 Task: Create a task  Upgrade and migrate company data storage to a cloud-based solution , assign it to team member softage.2@softage.net in the project AgileLab and update the status of the task to  On Track  , set the priority of the task to High
Action: Mouse moved to (88, 59)
Screenshot: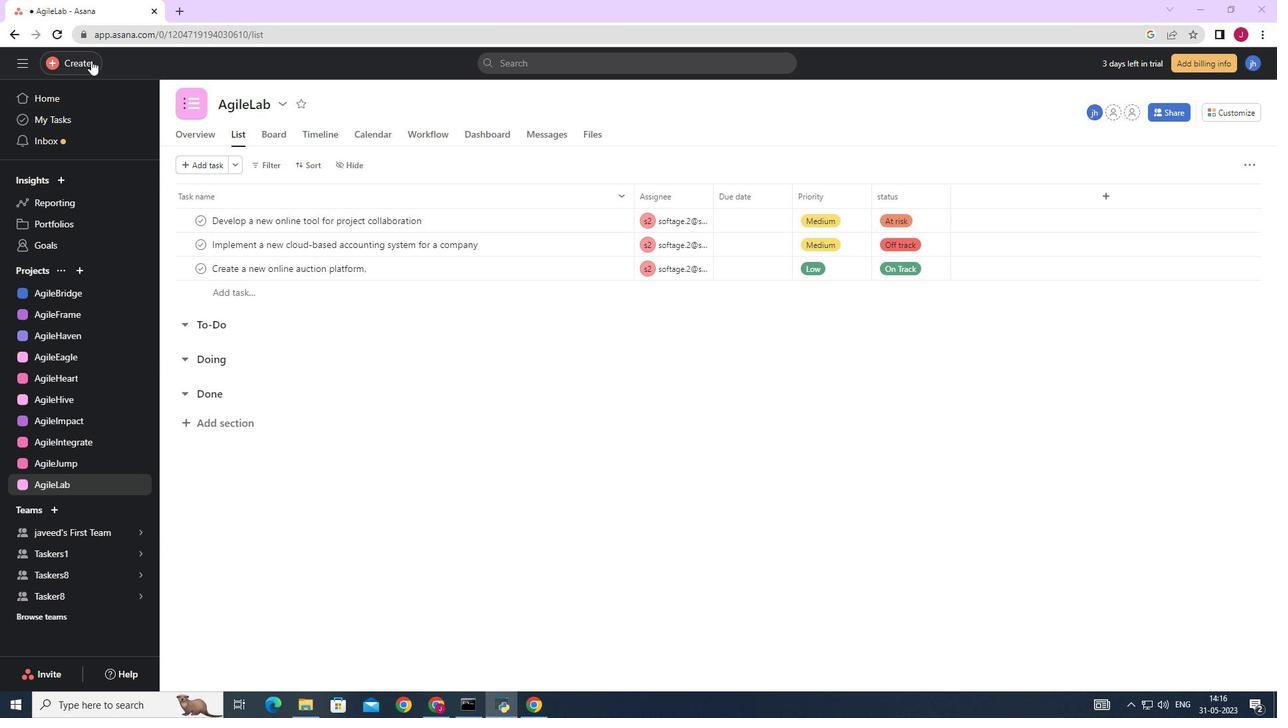 
Action: Mouse pressed left at (88, 59)
Screenshot: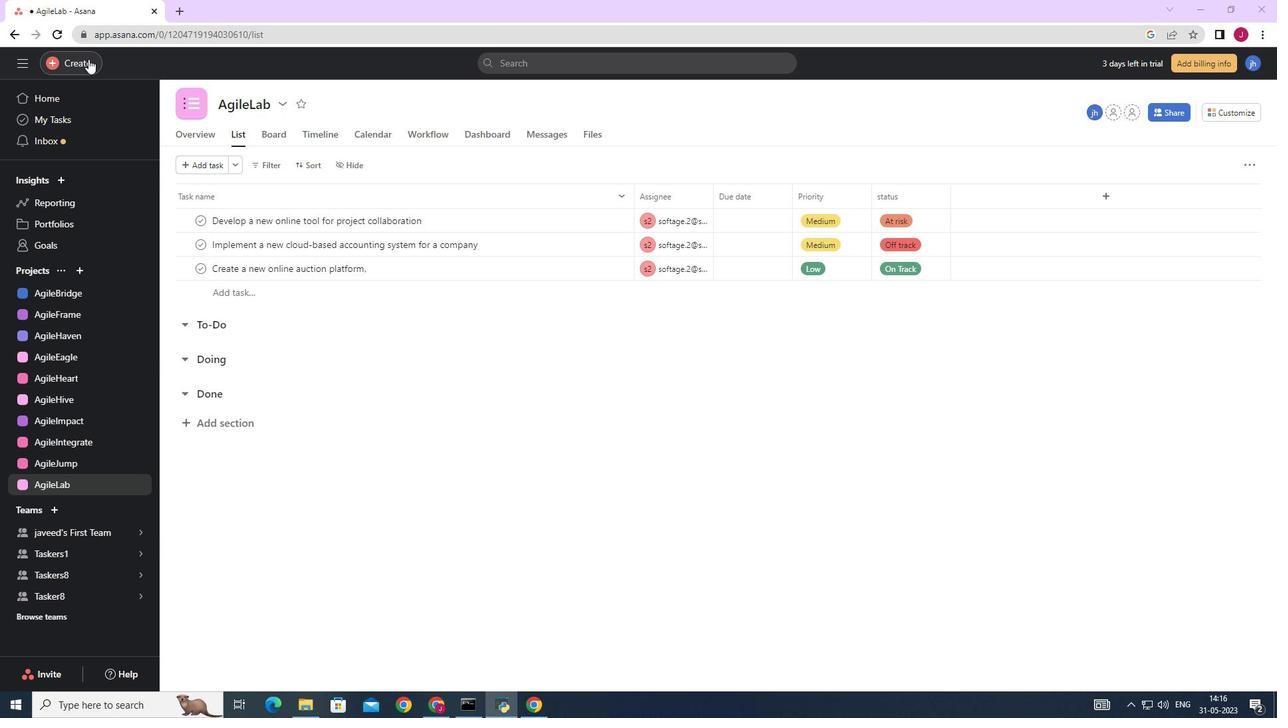 
Action: Mouse moved to (164, 69)
Screenshot: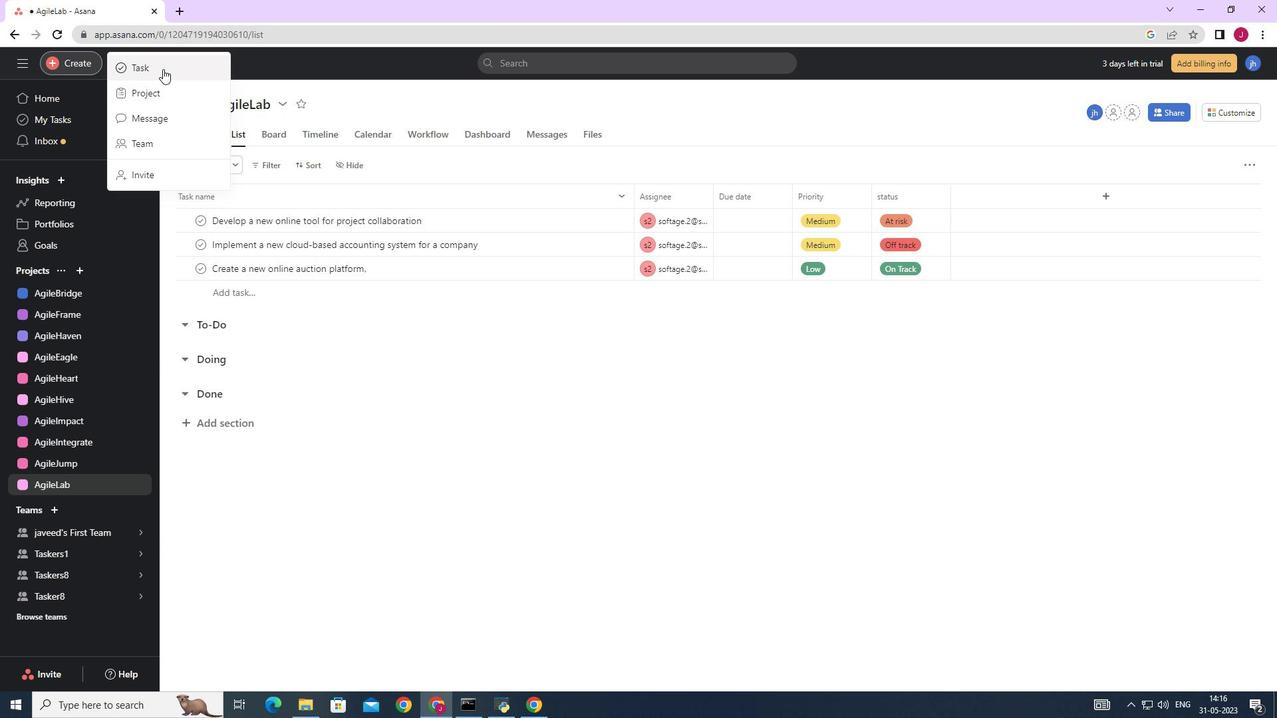 
Action: Mouse pressed left at (164, 69)
Screenshot: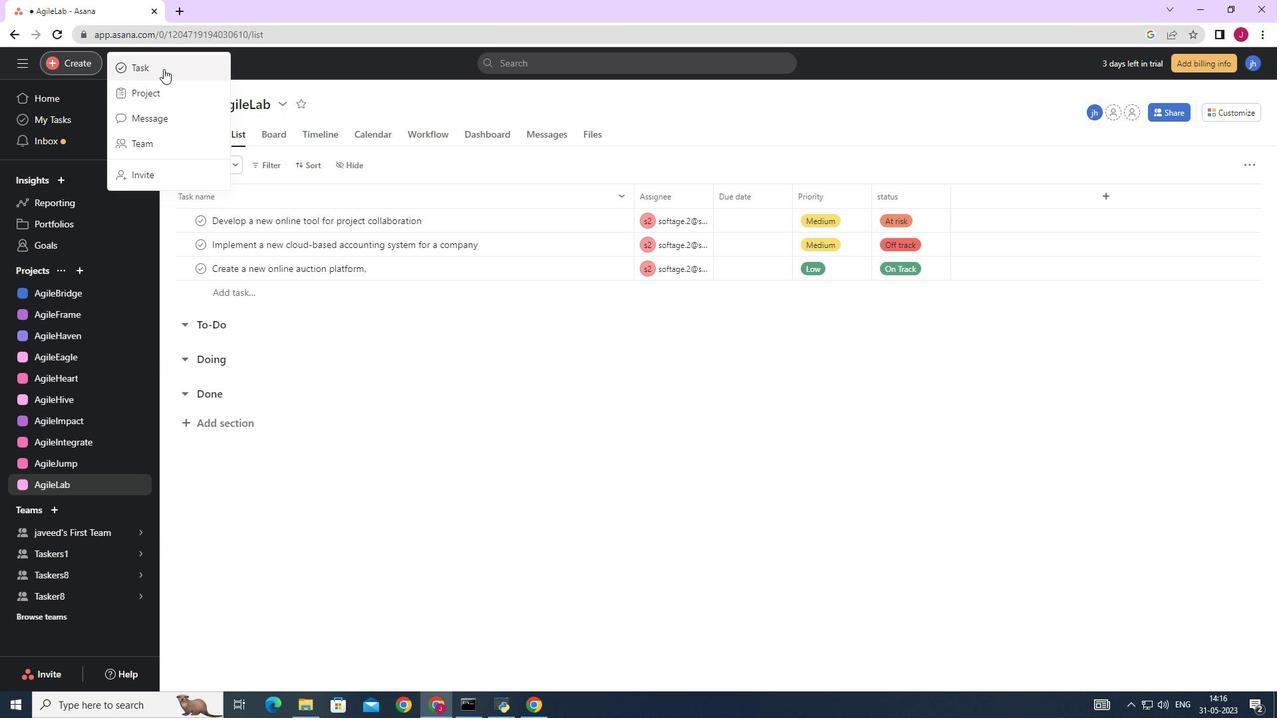 
Action: Mouse moved to (1041, 441)
Screenshot: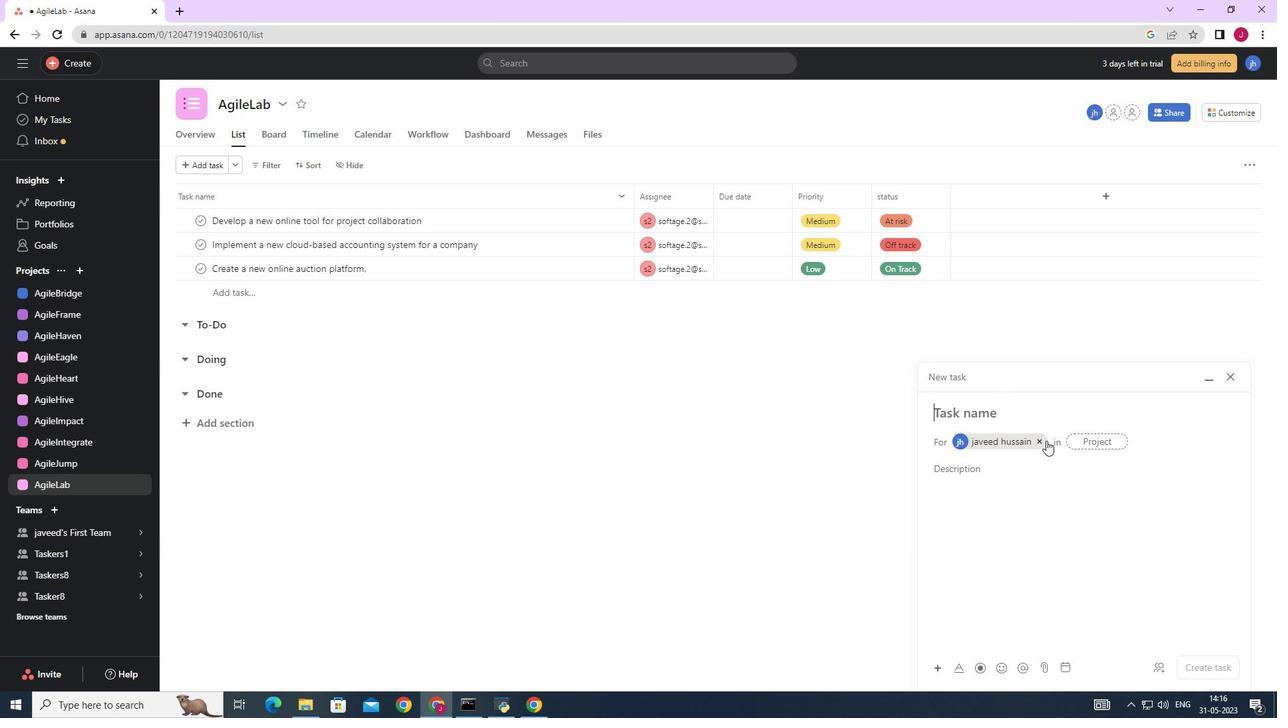 
Action: Mouse pressed left at (1041, 441)
Screenshot: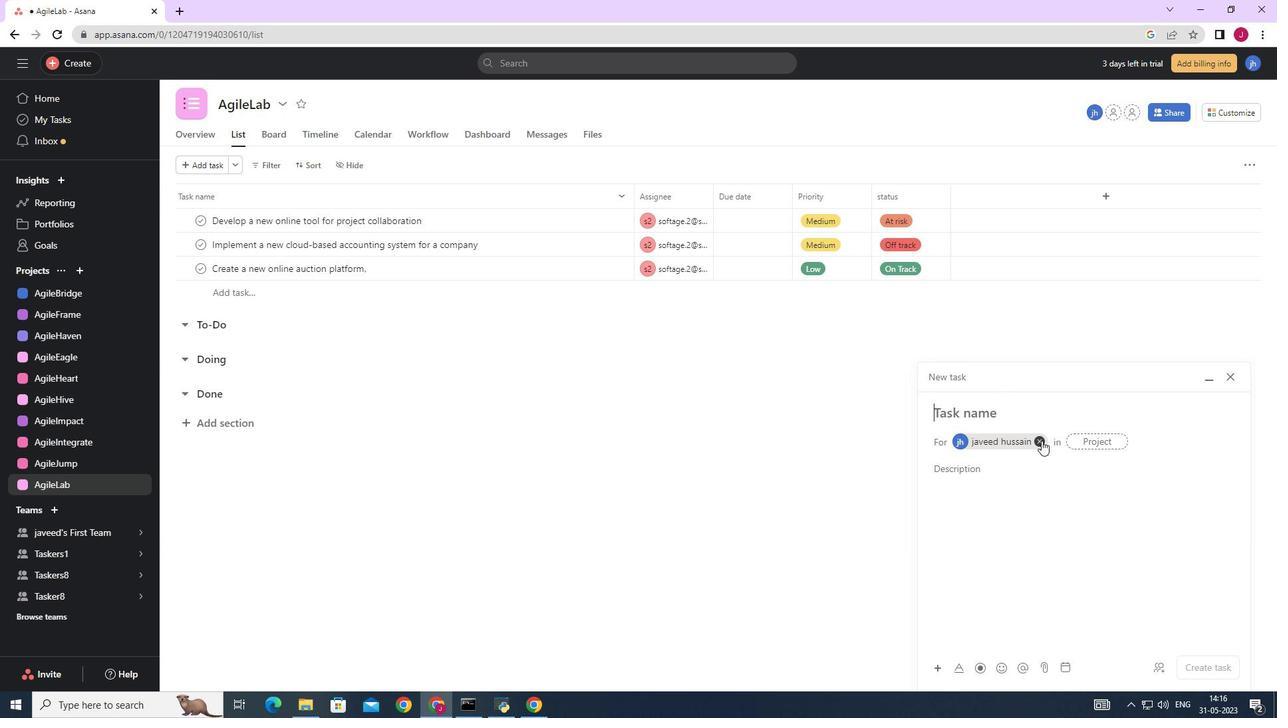 
Action: Mouse moved to (971, 418)
Screenshot: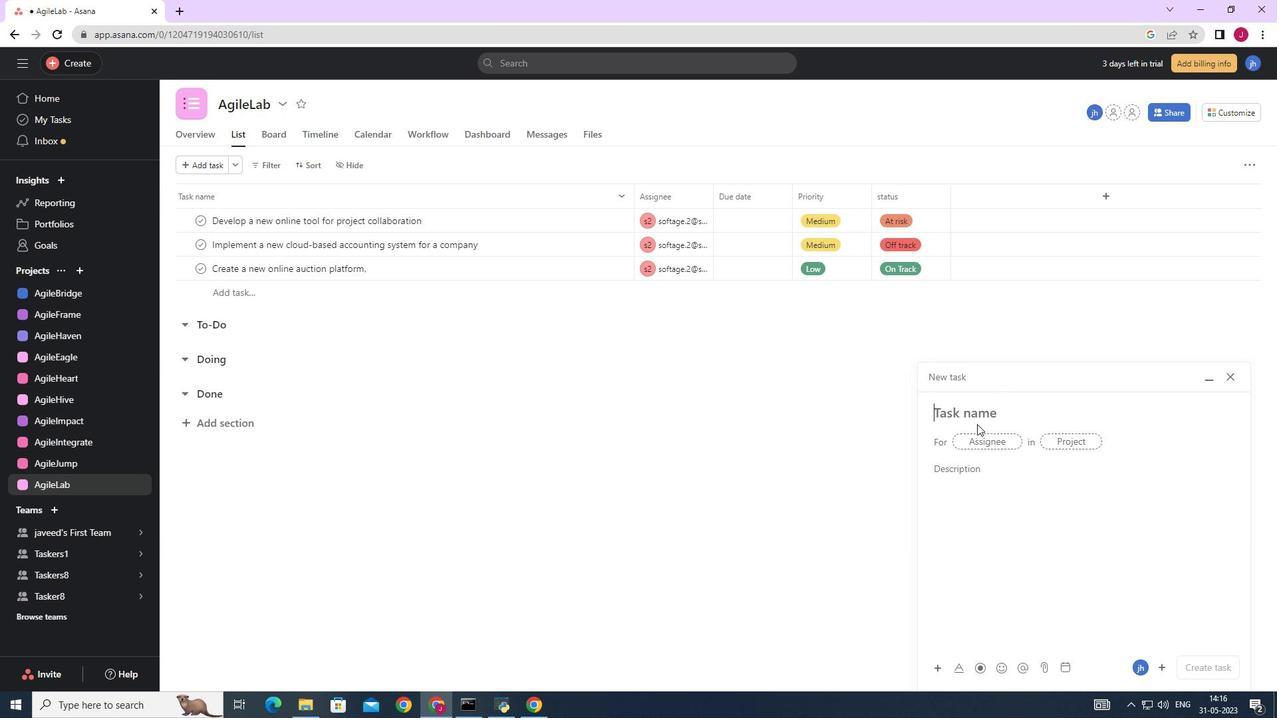 
Action: Mouse pressed left at (971, 418)
Screenshot: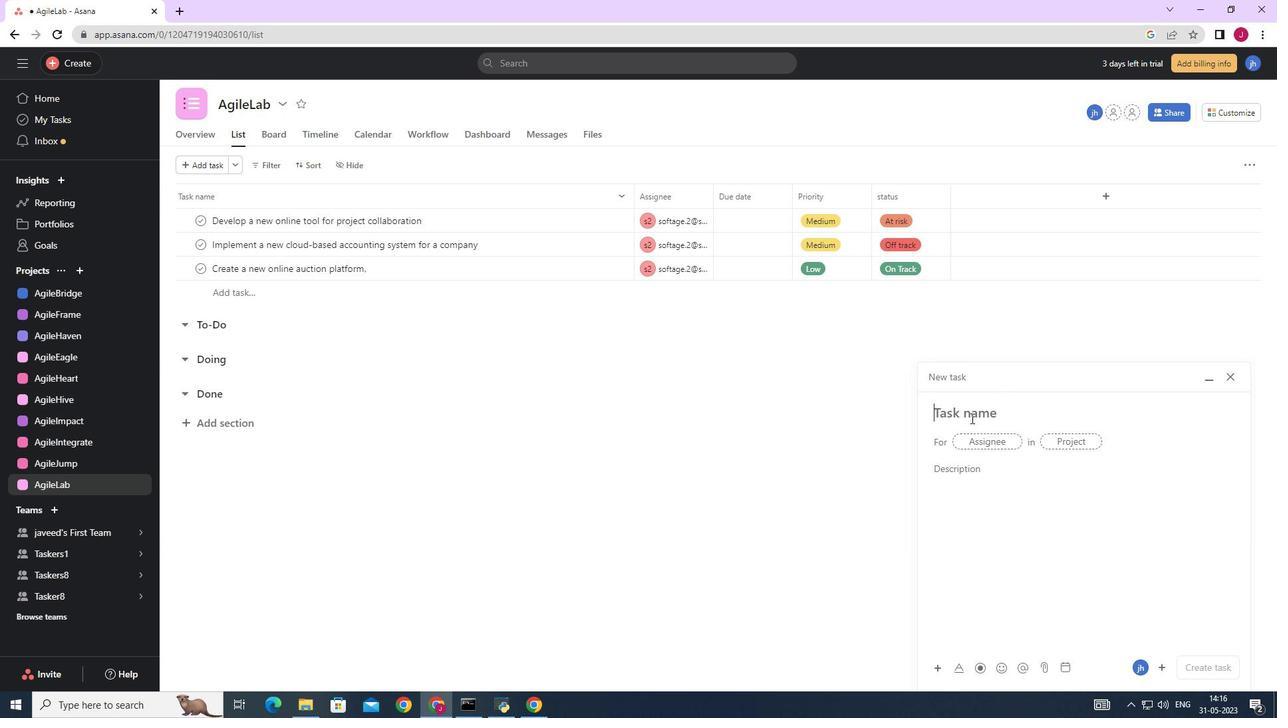 
Action: Key pressed <Key.caps_lock>U<Key.caps_lock>pgrade<Key.space>and<Key.space>migrate<Key.space>company<Key.space>data<Key.space>storage<Key.space>to<Key.space>cloud-based<Key.space>solution
Screenshot: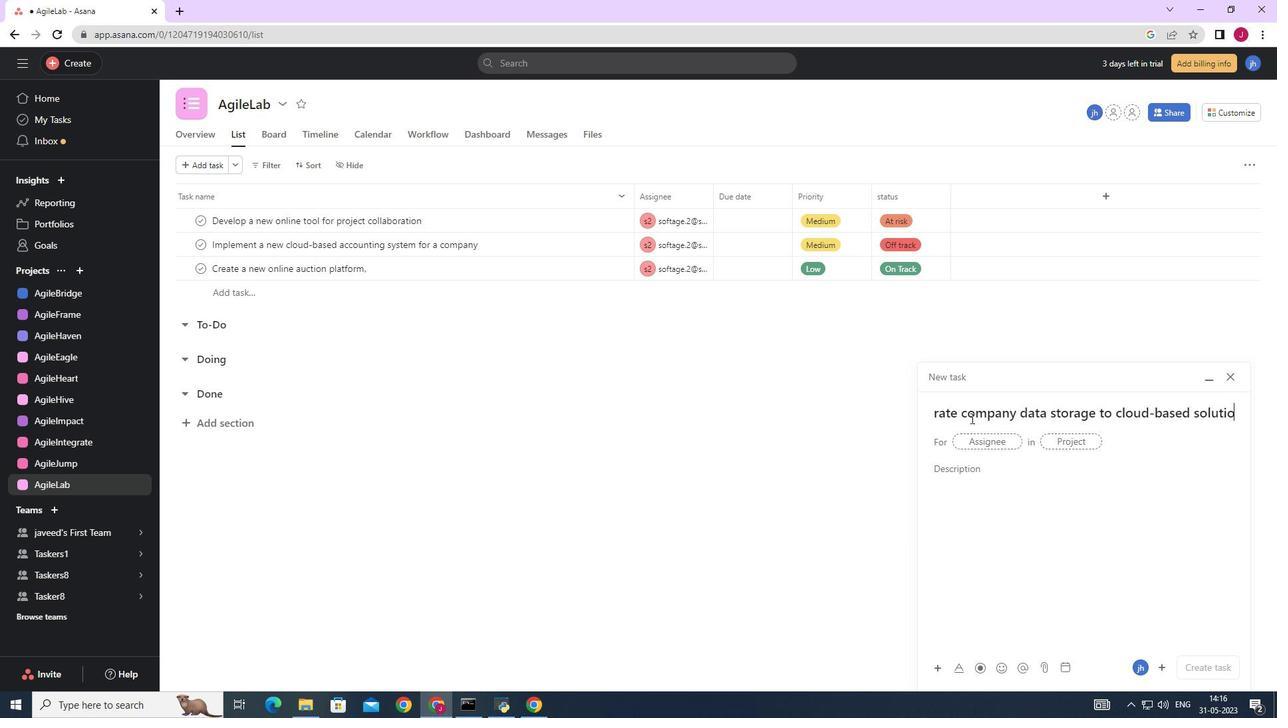 
Action: Mouse moved to (979, 445)
Screenshot: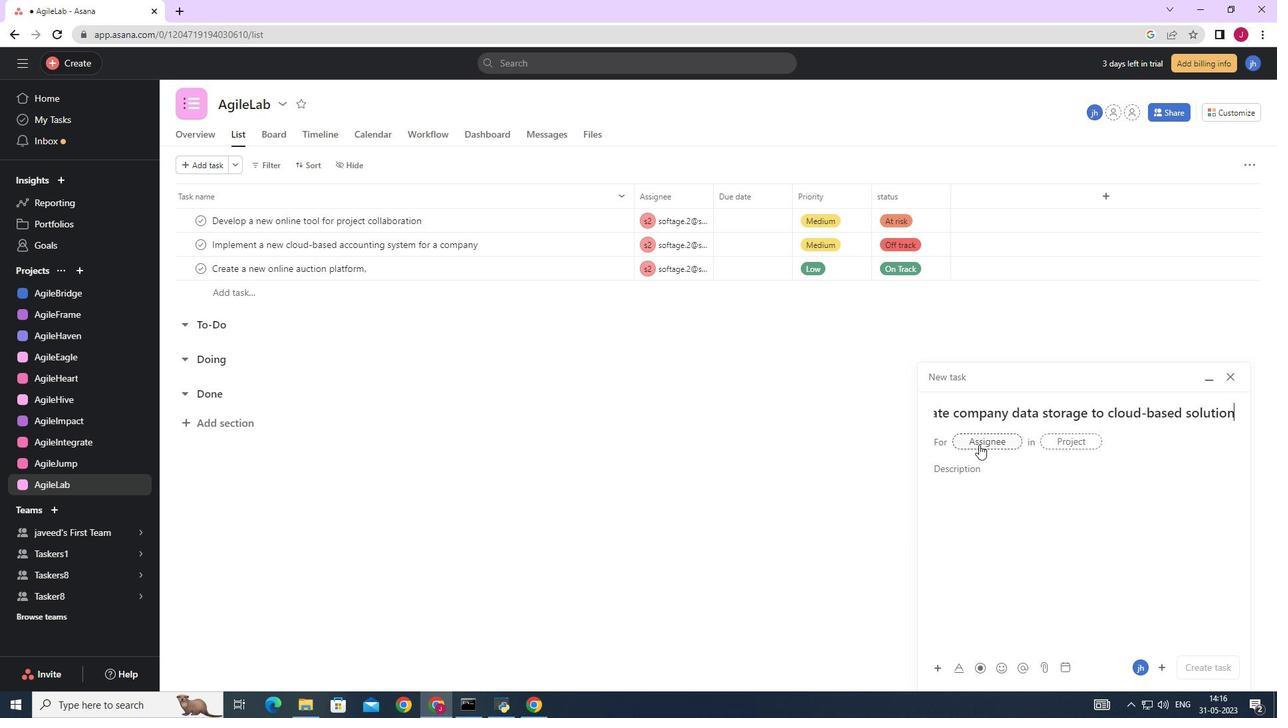 
Action: Mouse pressed left at (979, 445)
Screenshot: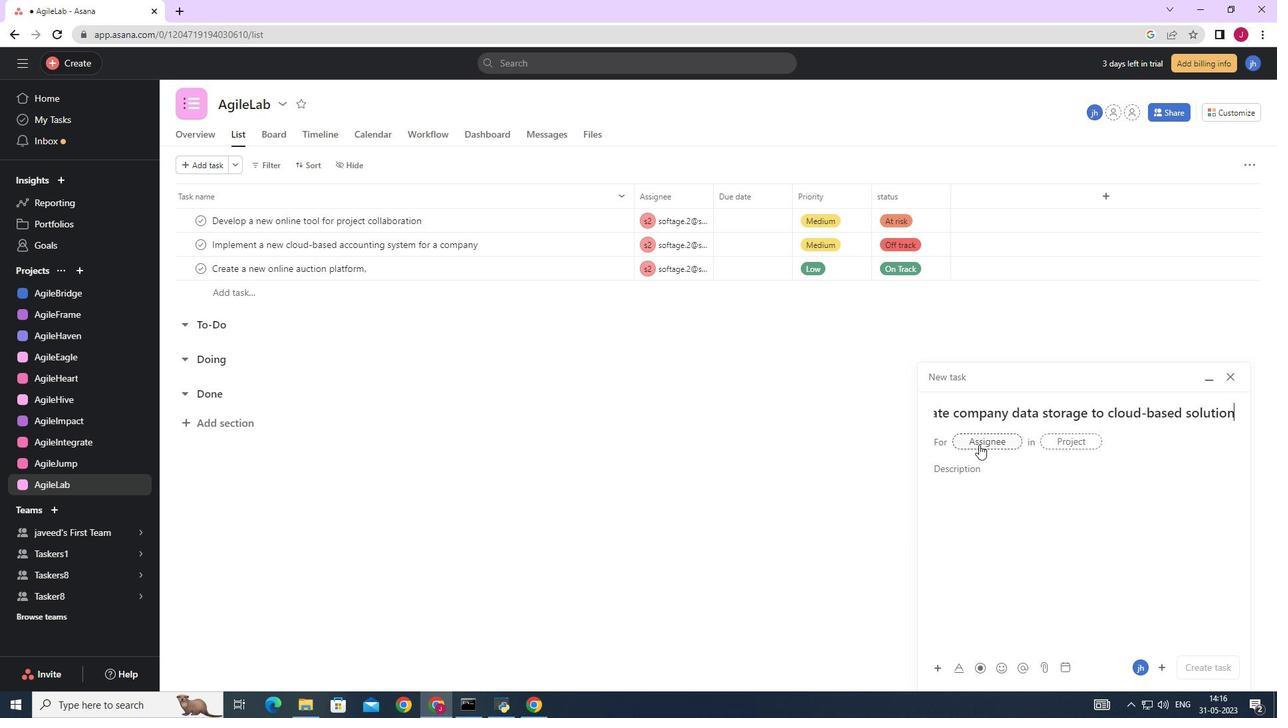 
Action: Mouse moved to (981, 443)
Screenshot: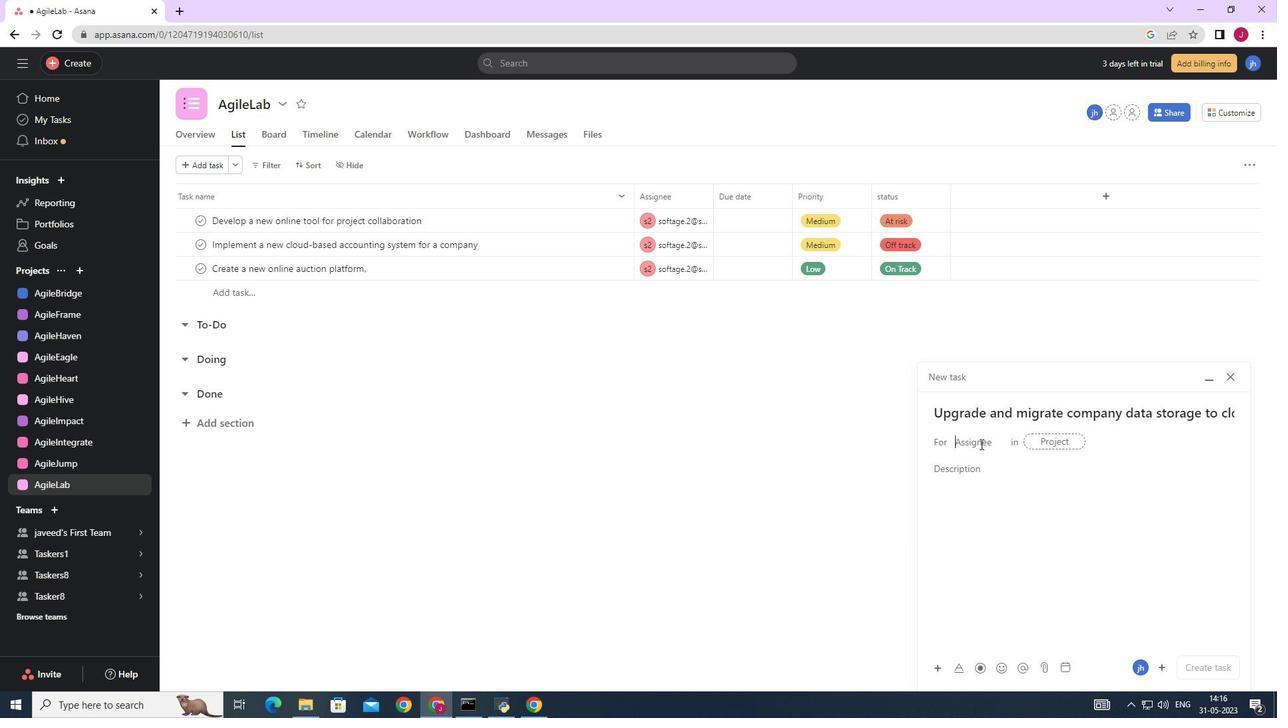 
Action: Key pressed softage.2
Screenshot: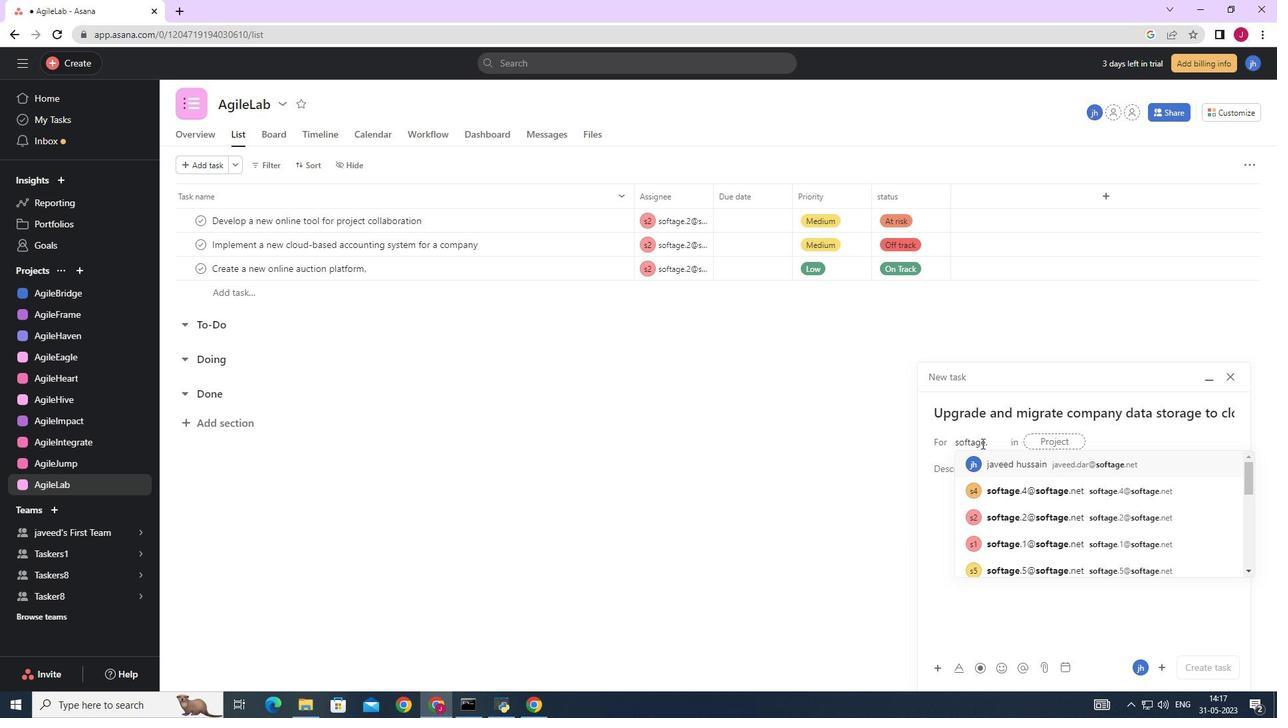 
Action: Mouse moved to (1008, 459)
Screenshot: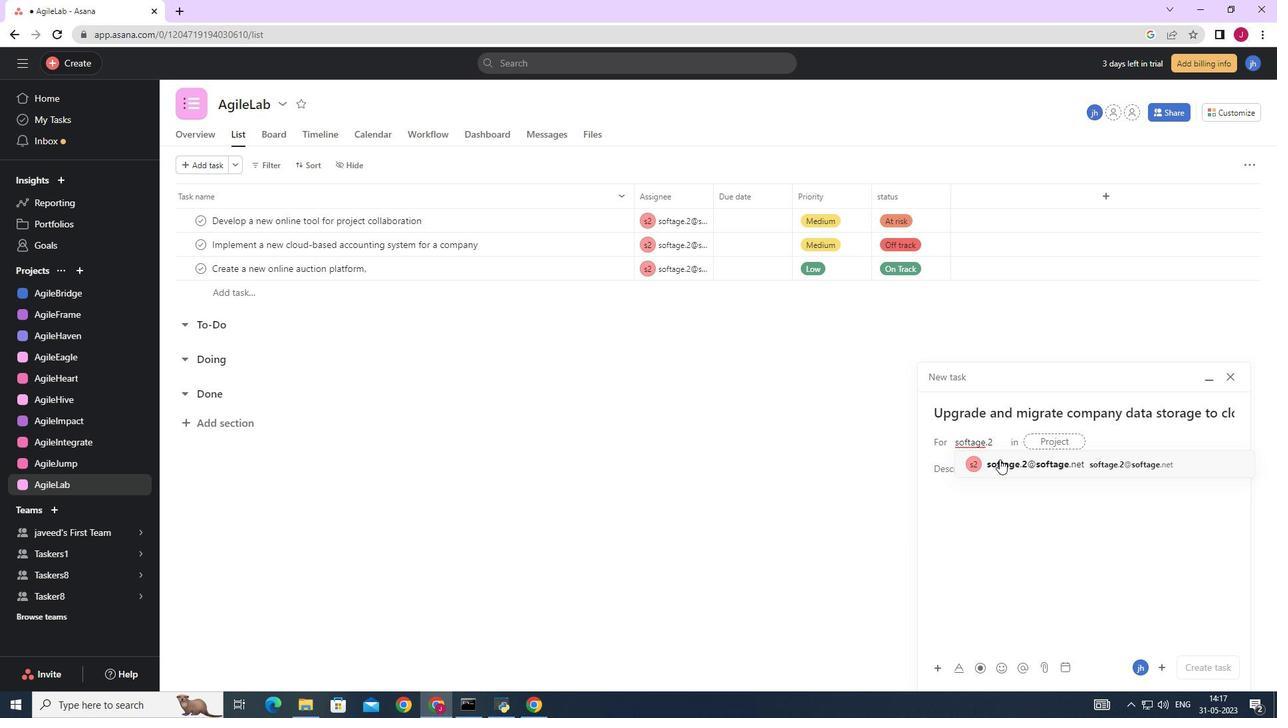 
Action: Mouse pressed left at (1008, 459)
Screenshot: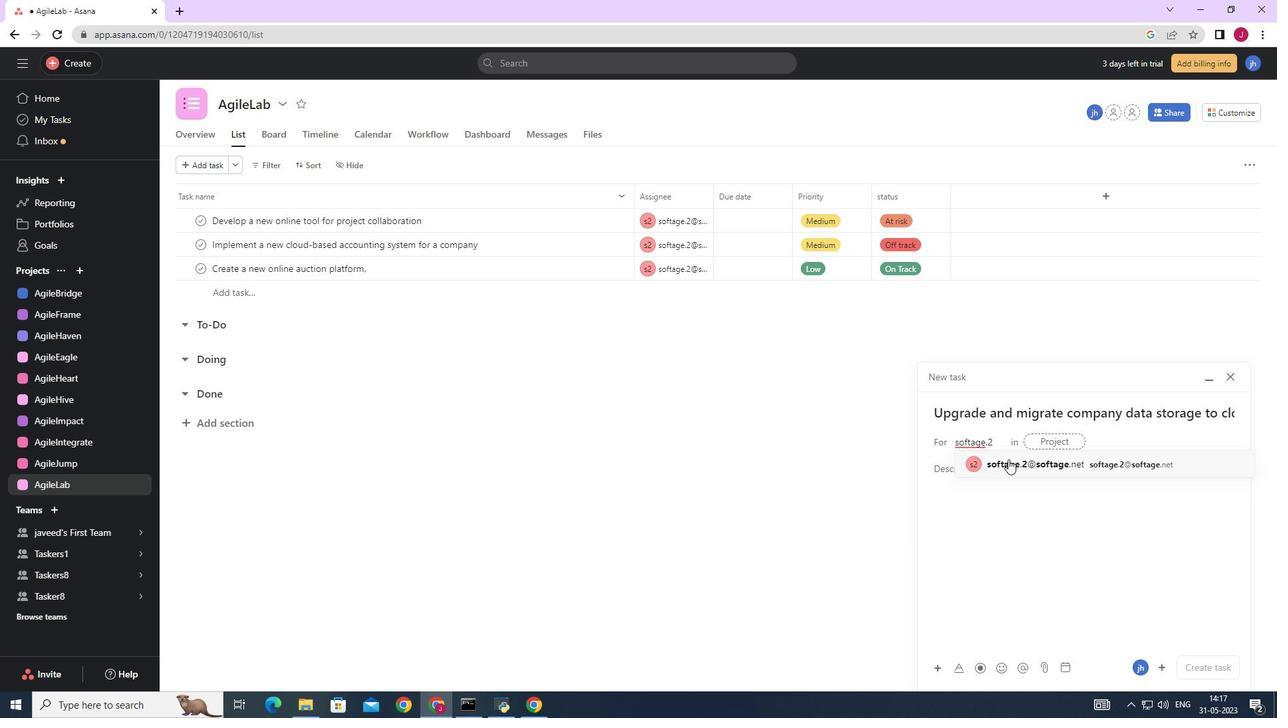 
Action: Mouse moved to (807, 469)
Screenshot: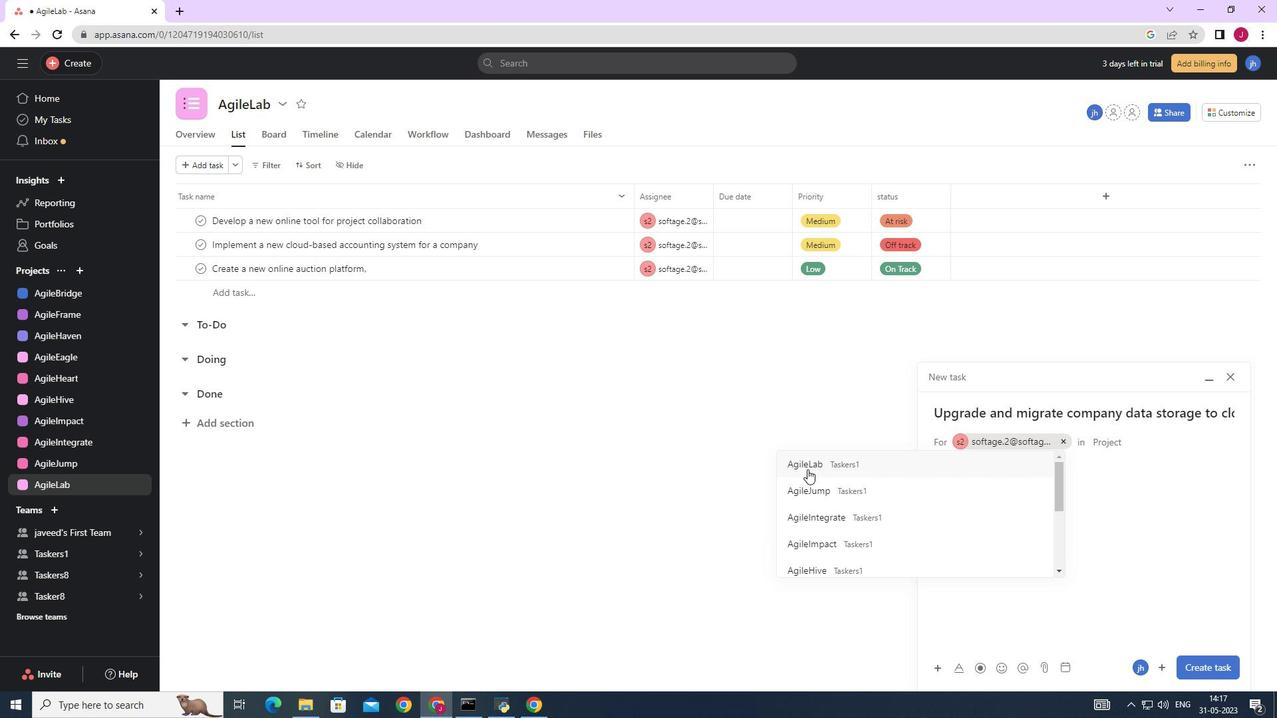 
Action: Mouse pressed left at (807, 469)
Screenshot: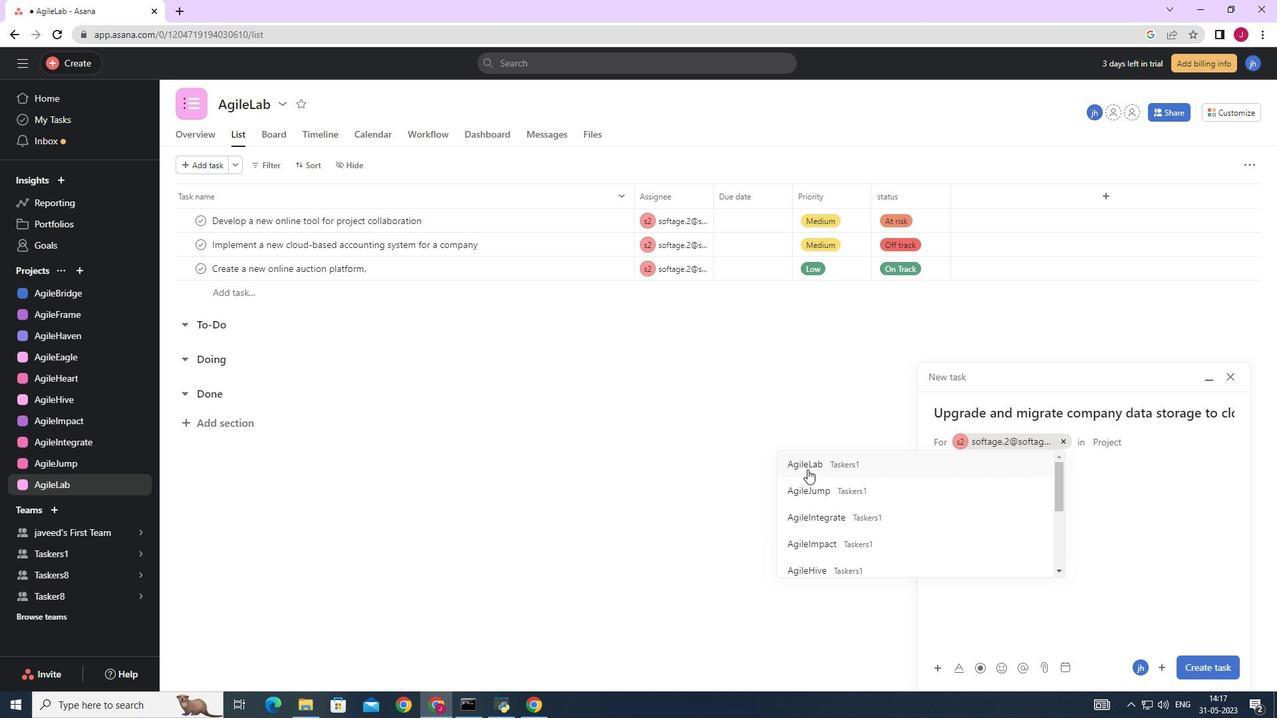 
Action: Mouse moved to (997, 472)
Screenshot: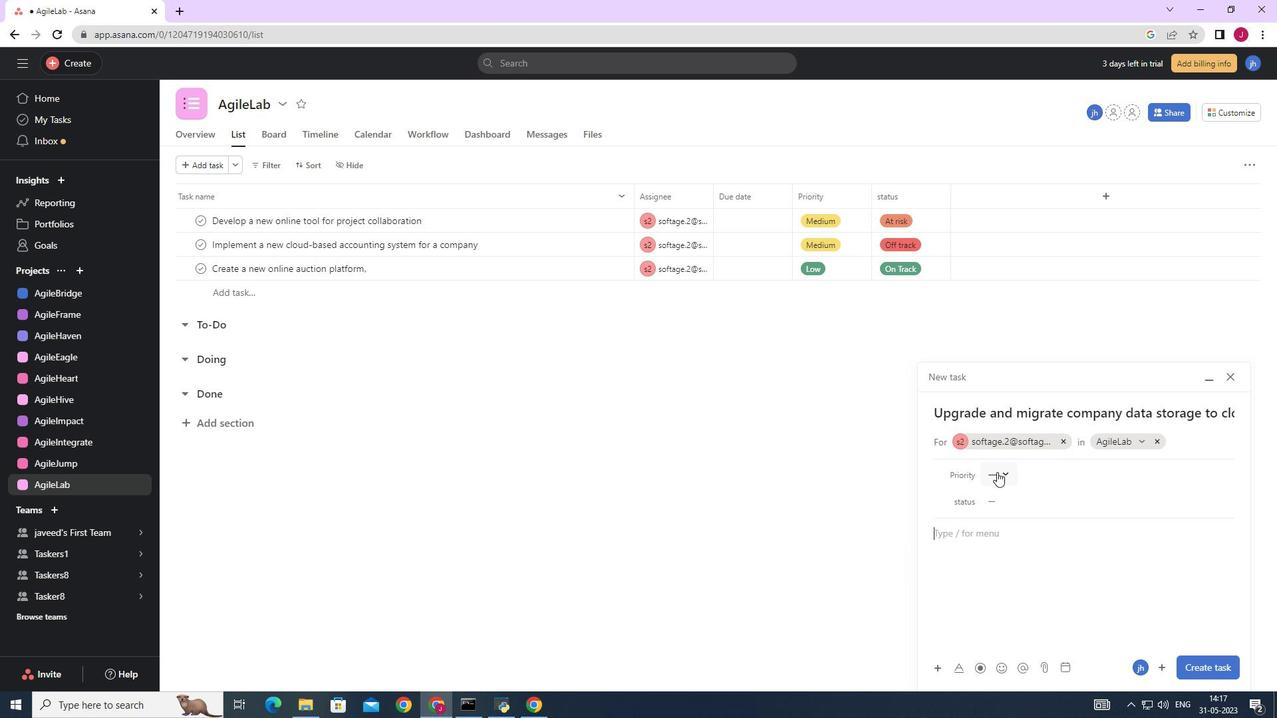 
Action: Mouse pressed left at (997, 472)
Screenshot: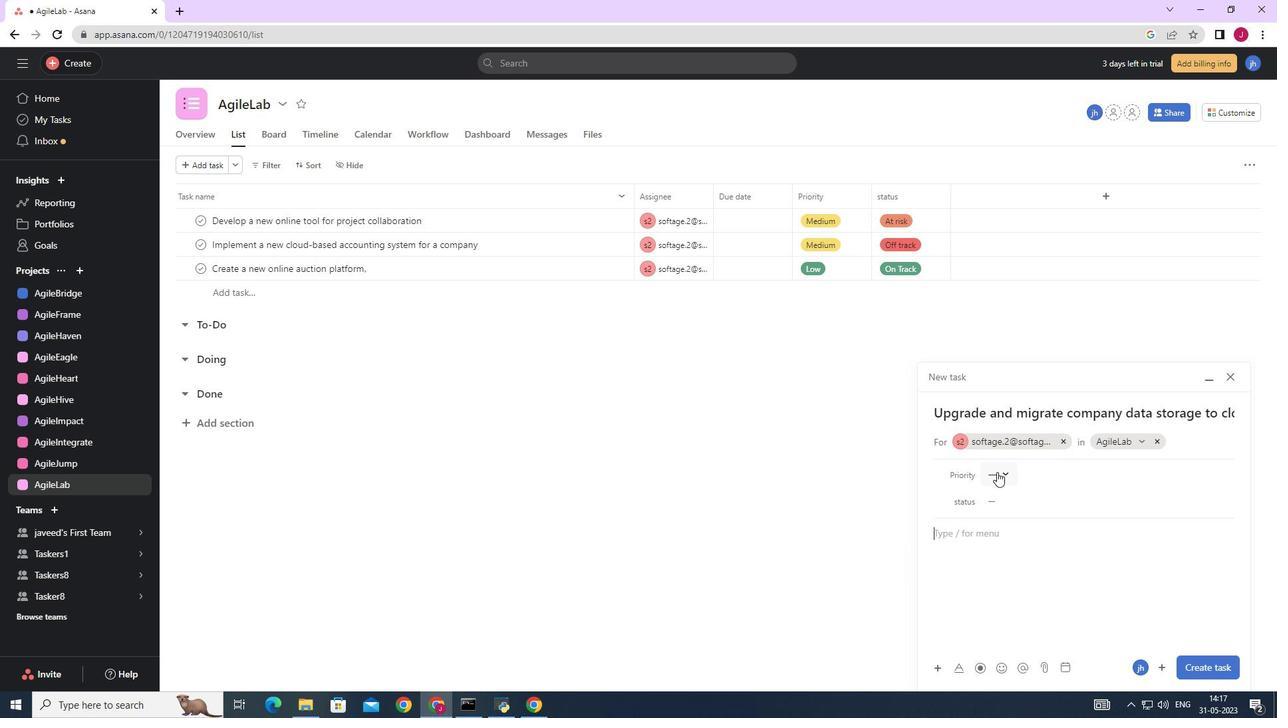 
Action: Mouse moved to (1025, 518)
Screenshot: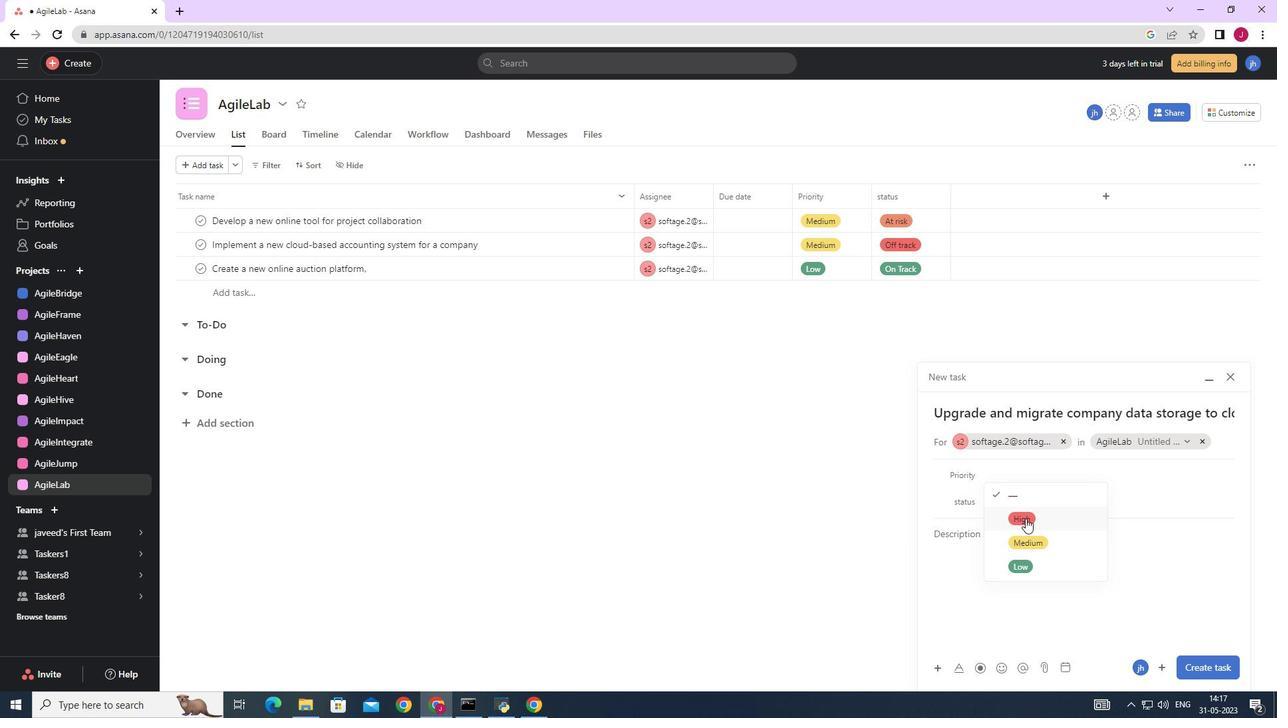 
Action: Mouse pressed left at (1025, 518)
Screenshot: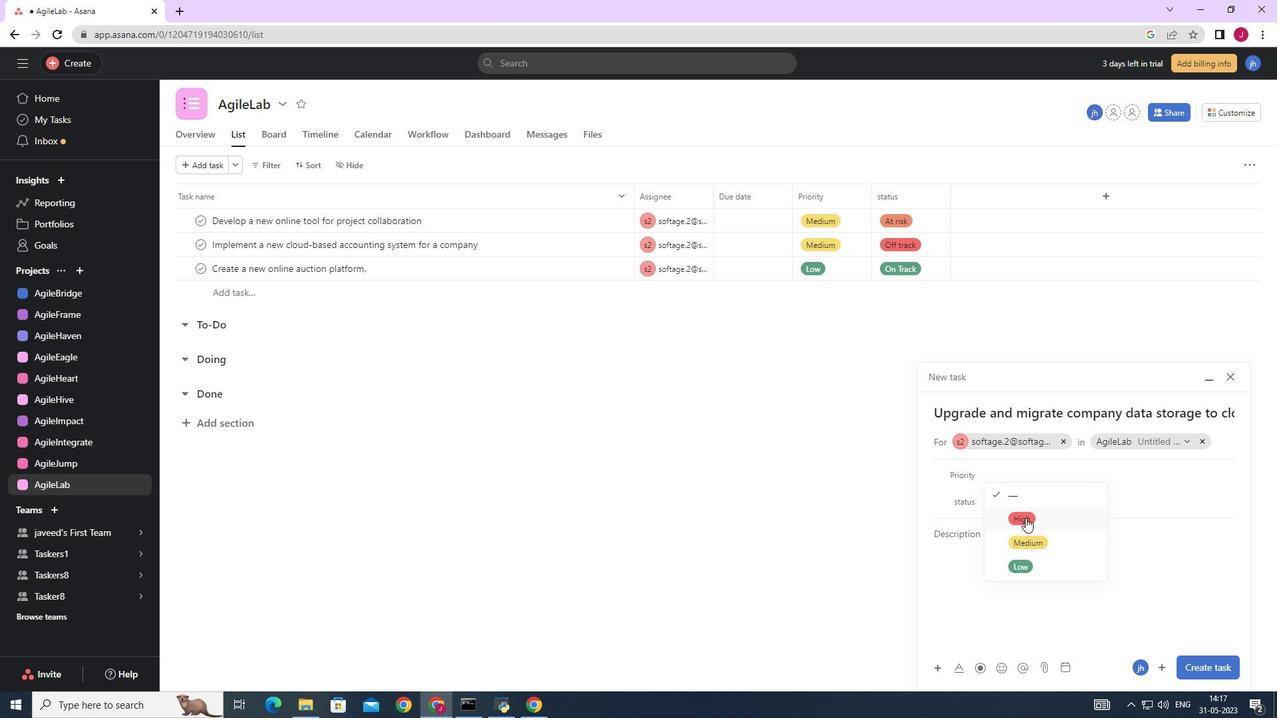 
Action: Mouse moved to (1005, 499)
Screenshot: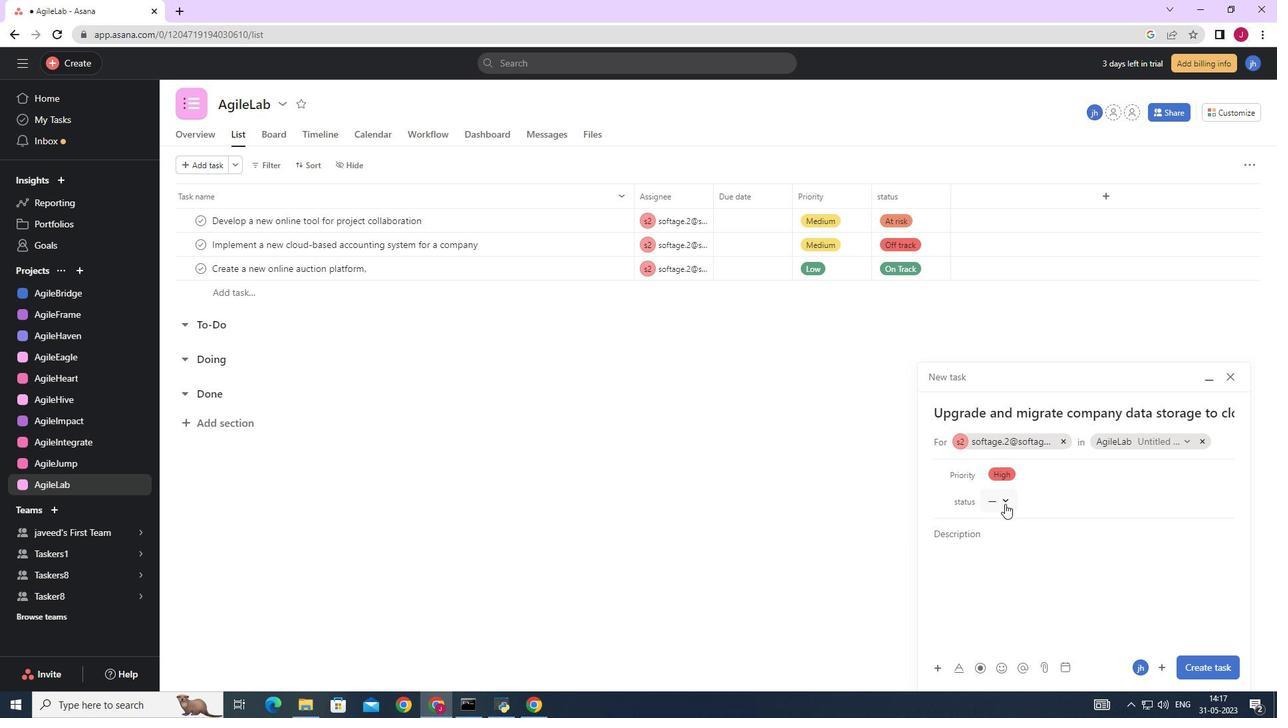 
Action: Mouse pressed left at (1005, 499)
Screenshot: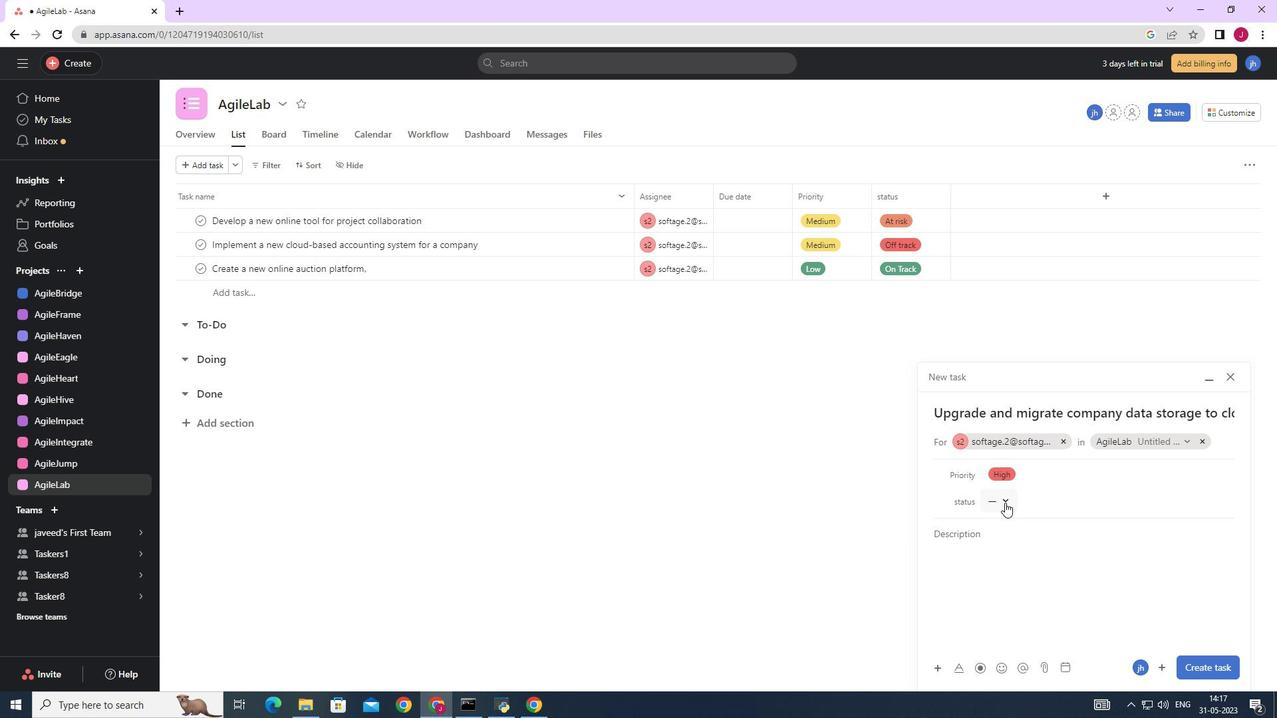 
Action: Mouse moved to (1028, 543)
Screenshot: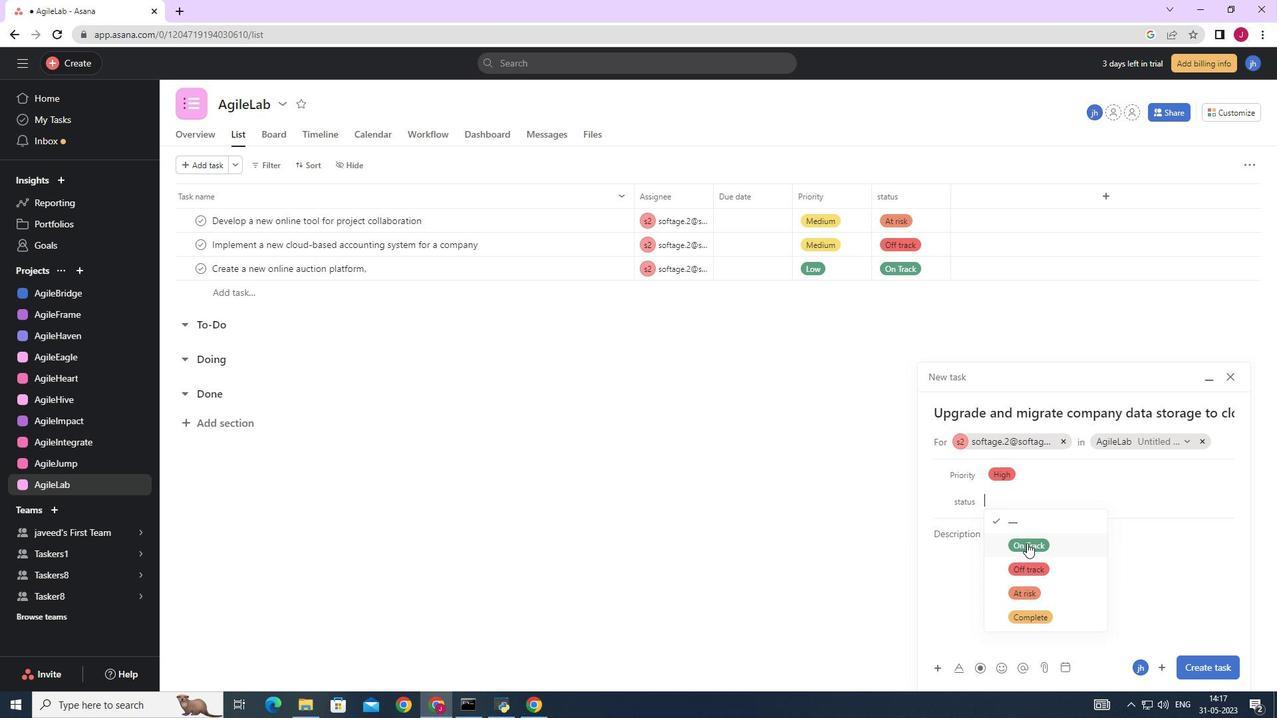 
Action: Mouse pressed left at (1028, 543)
Screenshot: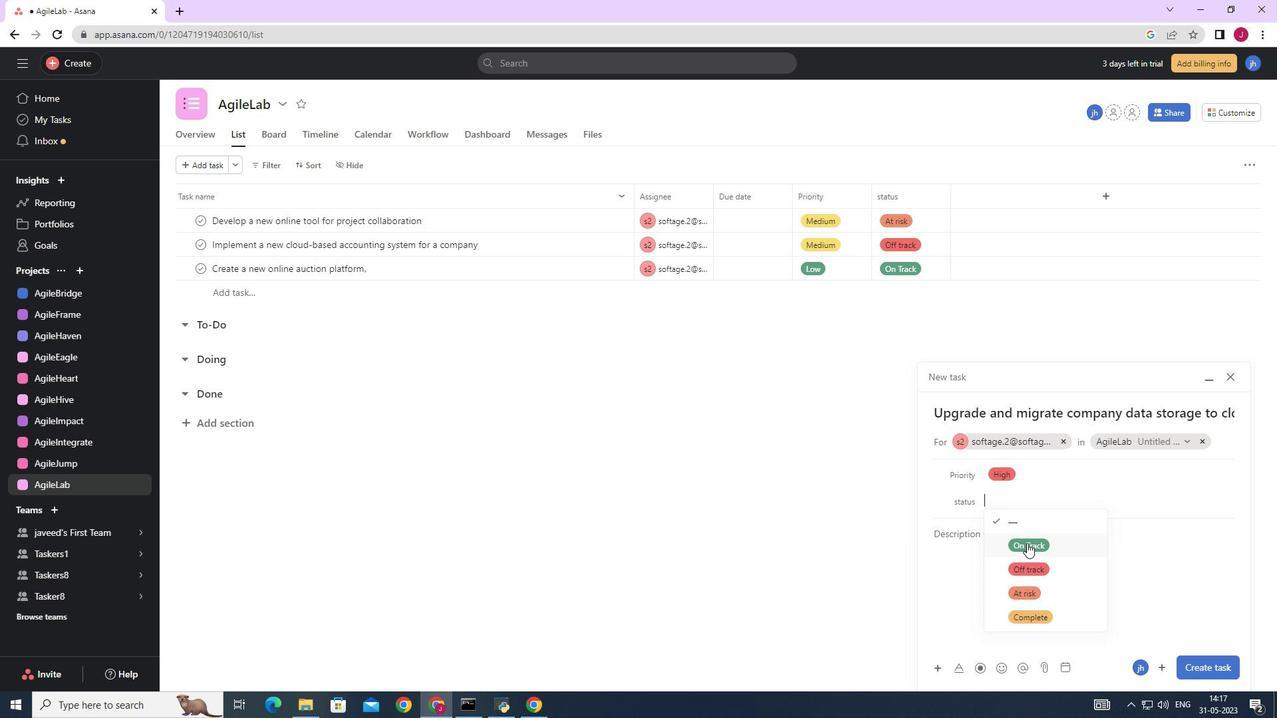 
Action: Mouse moved to (1216, 663)
Screenshot: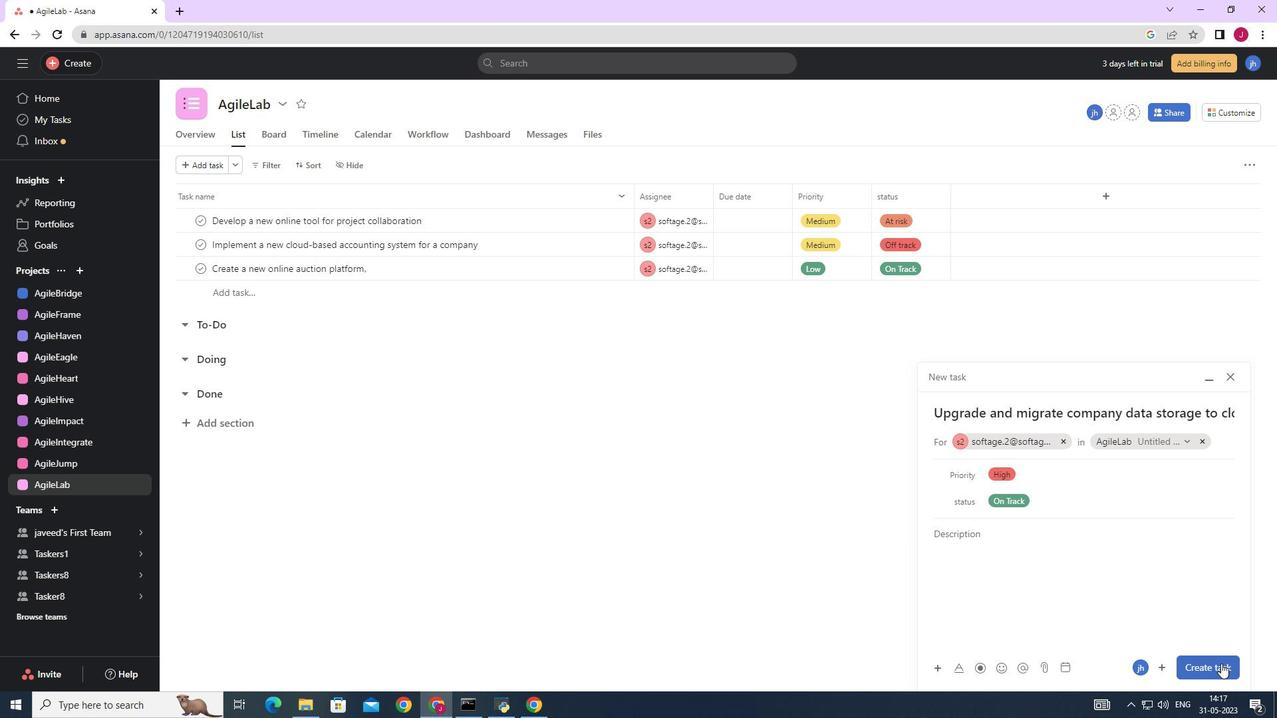 
Action: Mouse pressed left at (1216, 663)
Screenshot: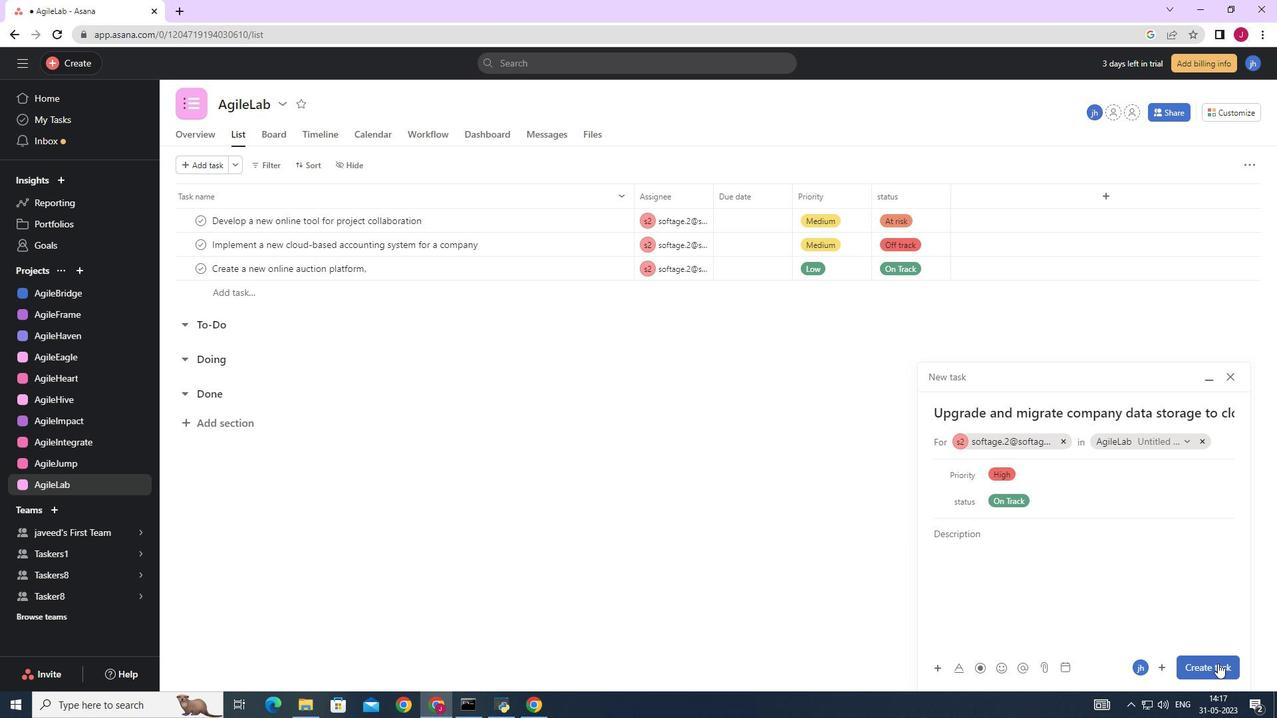 
Action: Mouse moved to (1127, 606)
Screenshot: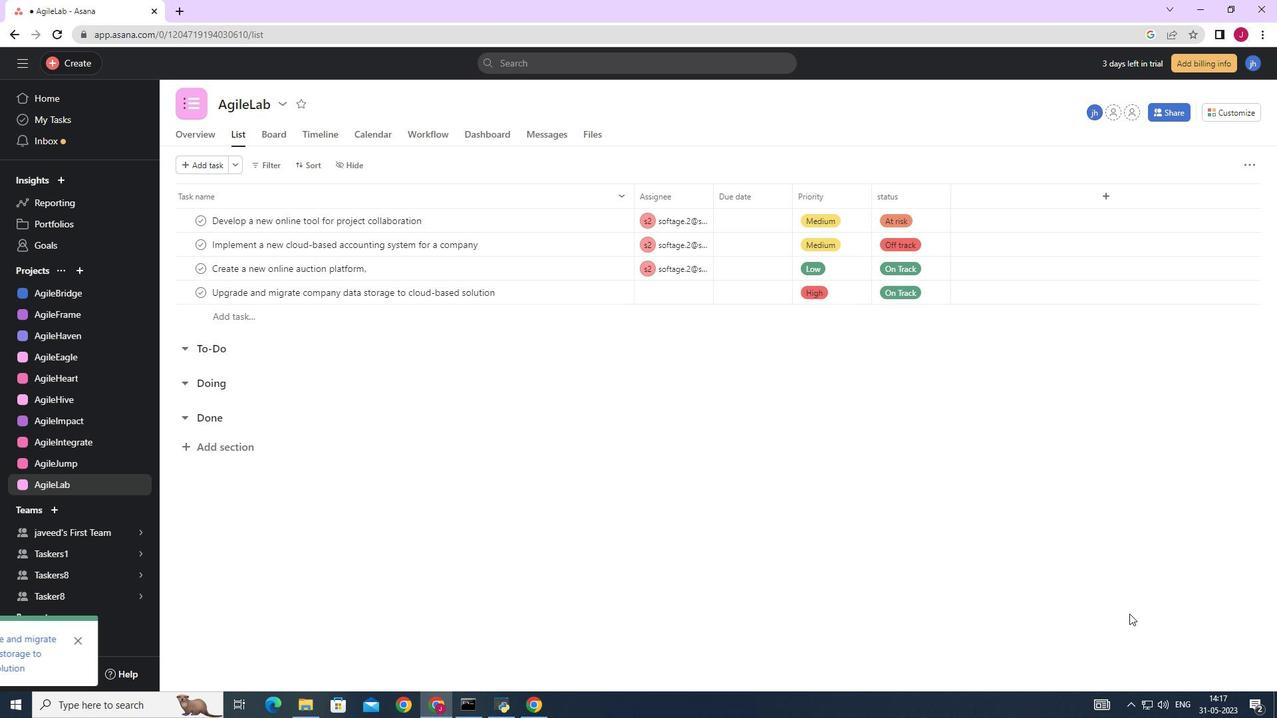 
